 Task: Select Zoom In
Action: Mouse moved to (240, 180)
Screenshot: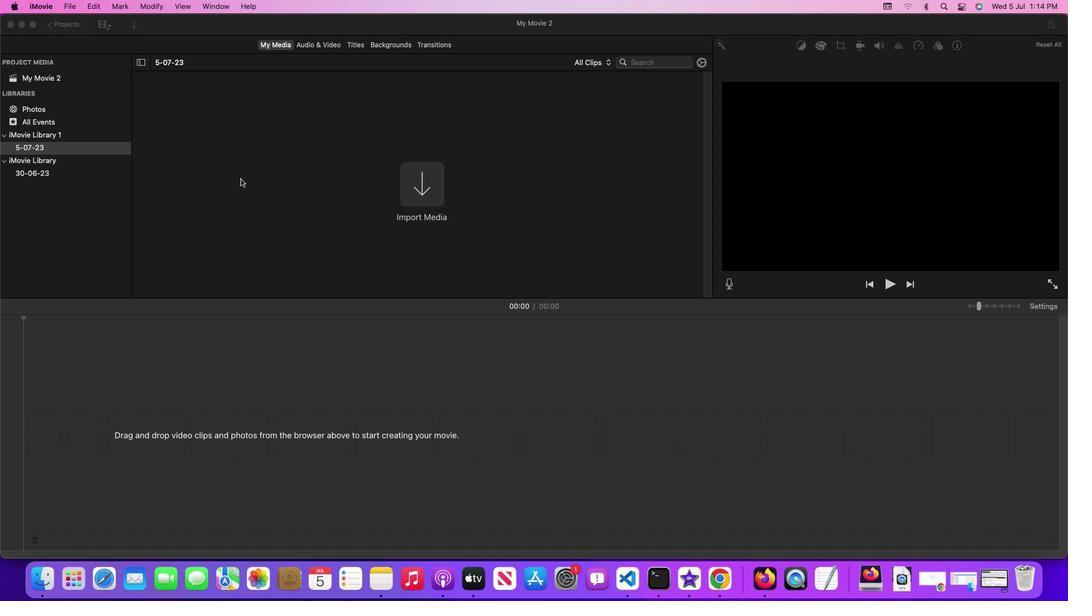 
Action: Mouse pressed left at (240, 180)
Screenshot: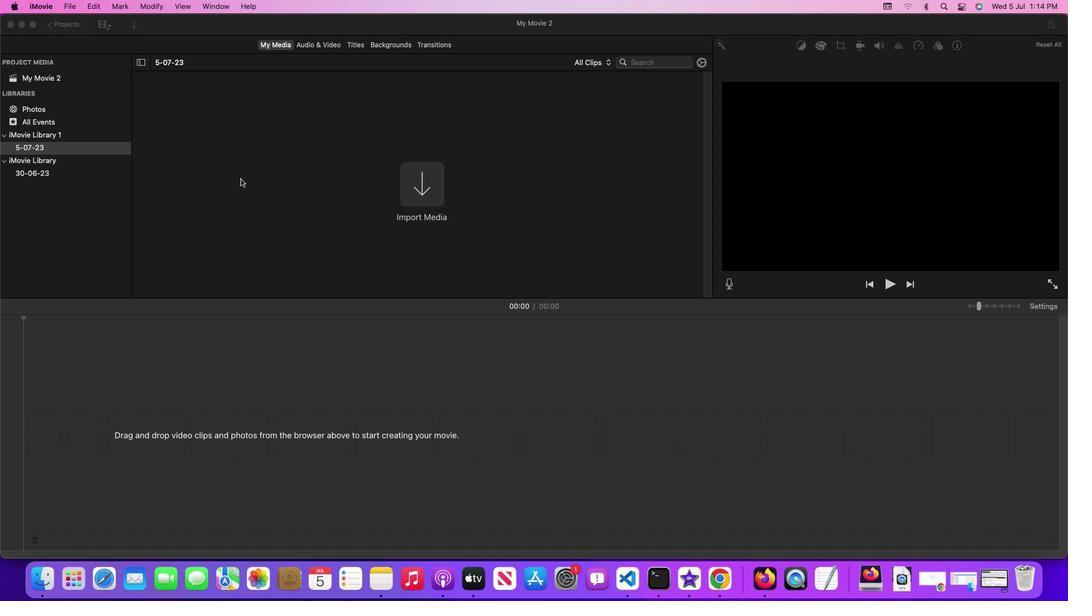 
Action: Mouse moved to (44, 3)
Screenshot: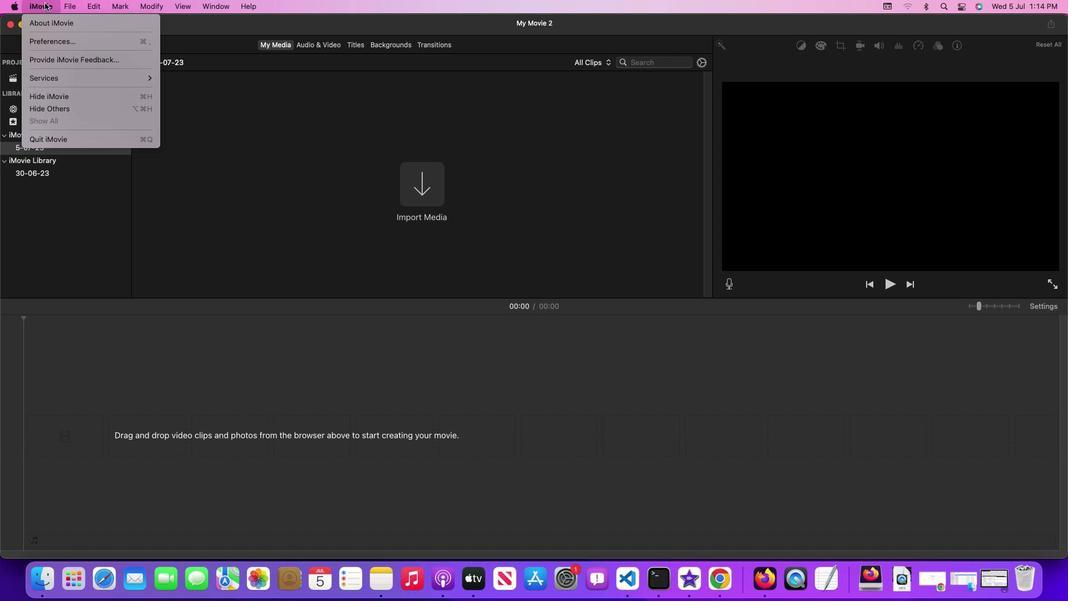 
Action: Mouse pressed left at (44, 3)
Screenshot: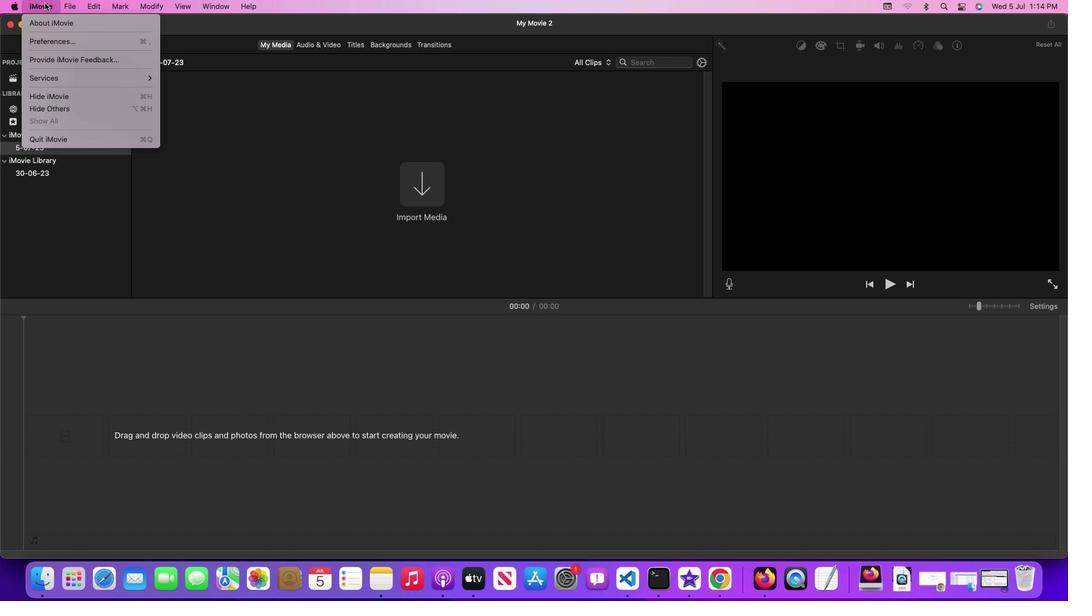 
Action: Mouse moved to (184, 97)
Screenshot: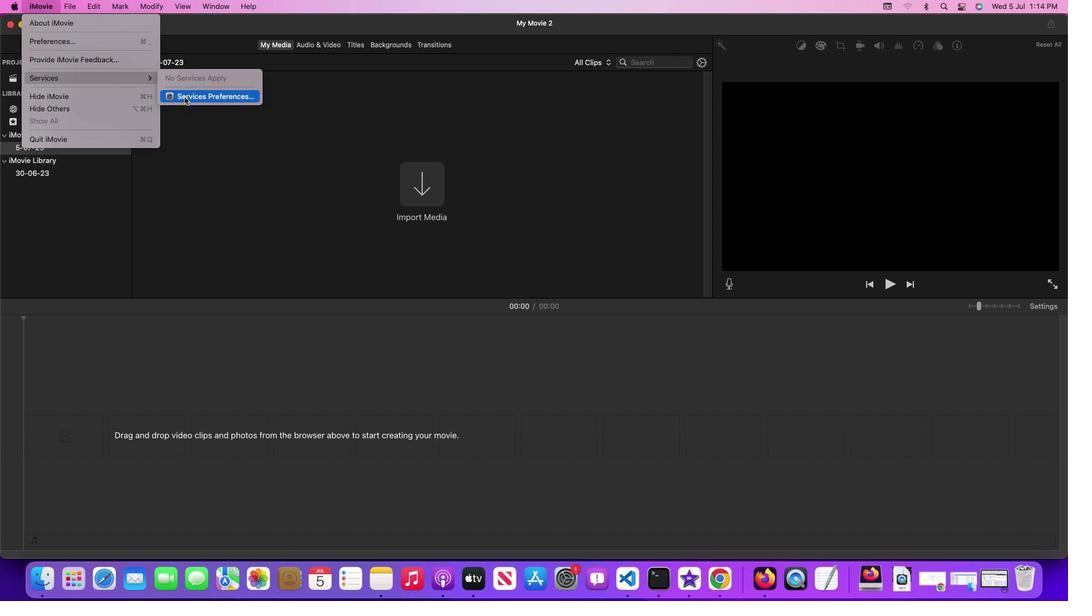 
Action: Mouse pressed left at (184, 97)
Screenshot: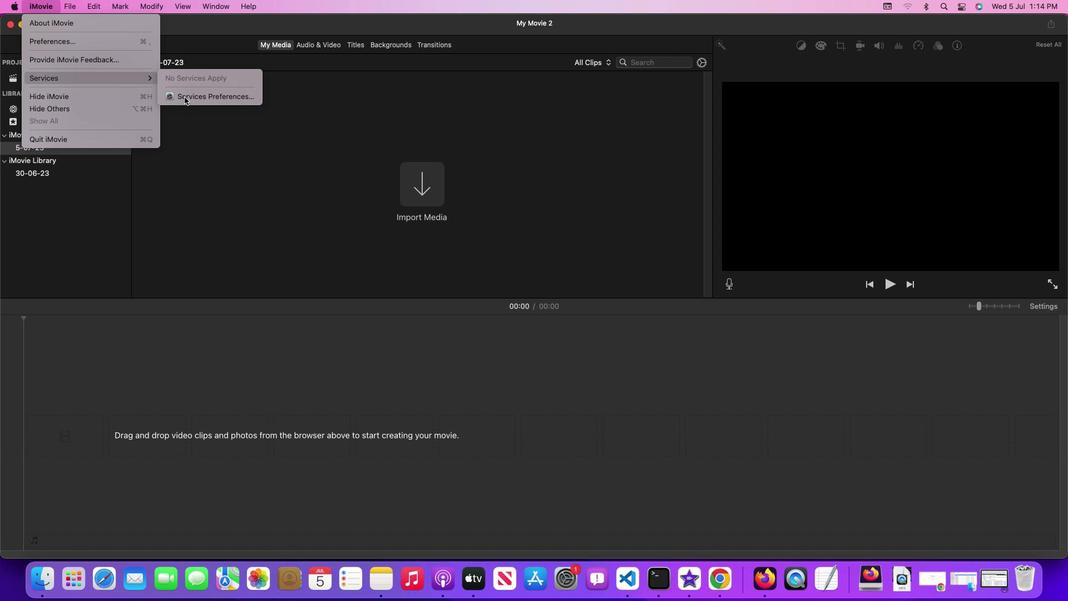 
Action: Mouse moved to (424, 169)
Screenshot: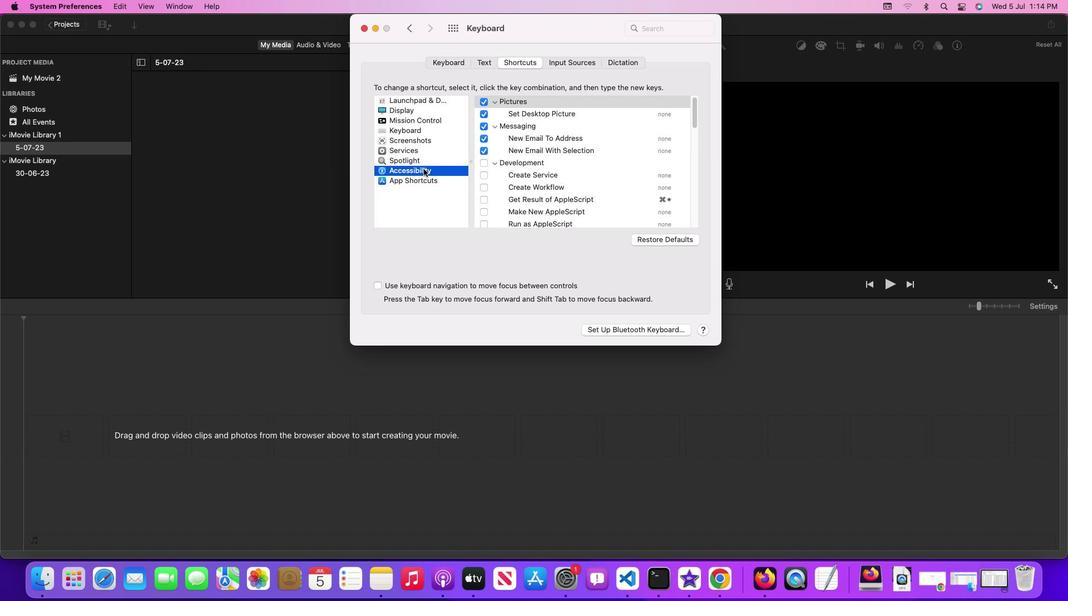 
Action: Mouse pressed left at (424, 169)
Screenshot: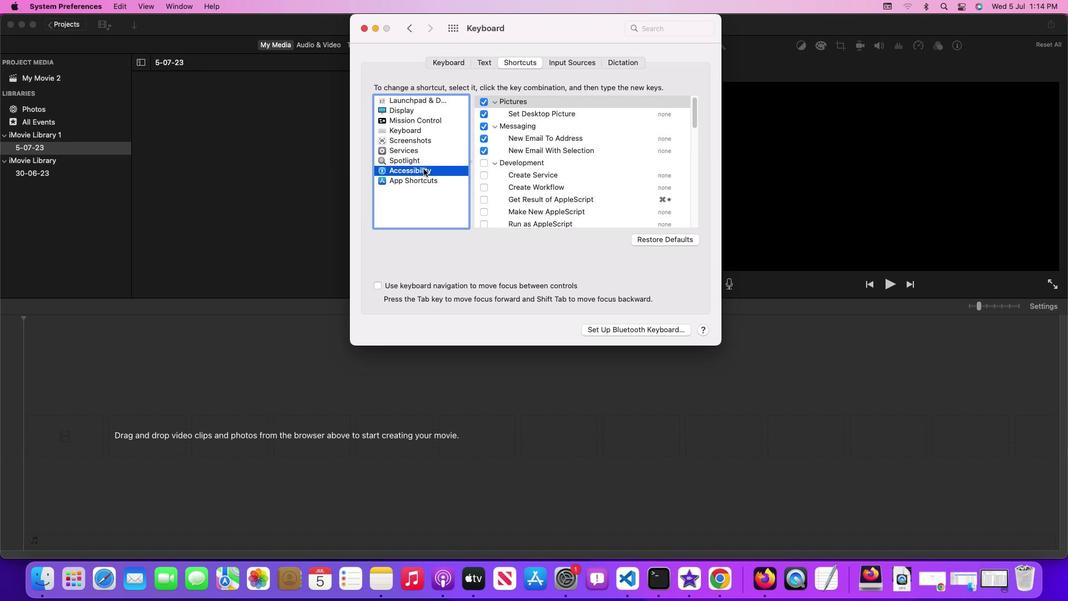 
Action: Mouse moved to (526, 148)
Screenshot: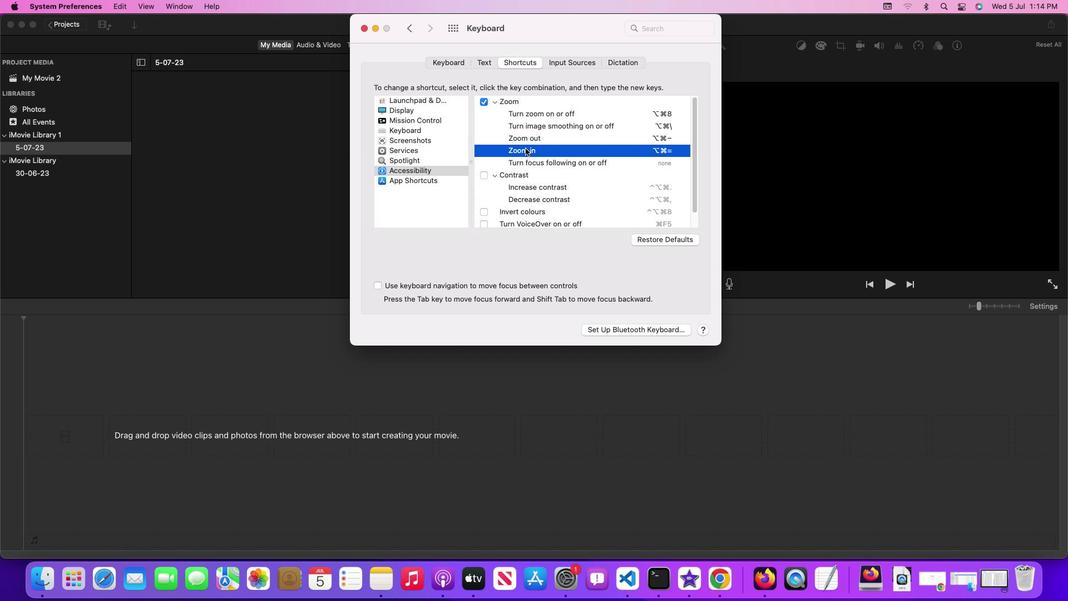 
Action: Mouse pressed left at (526, 148)
Screenshot: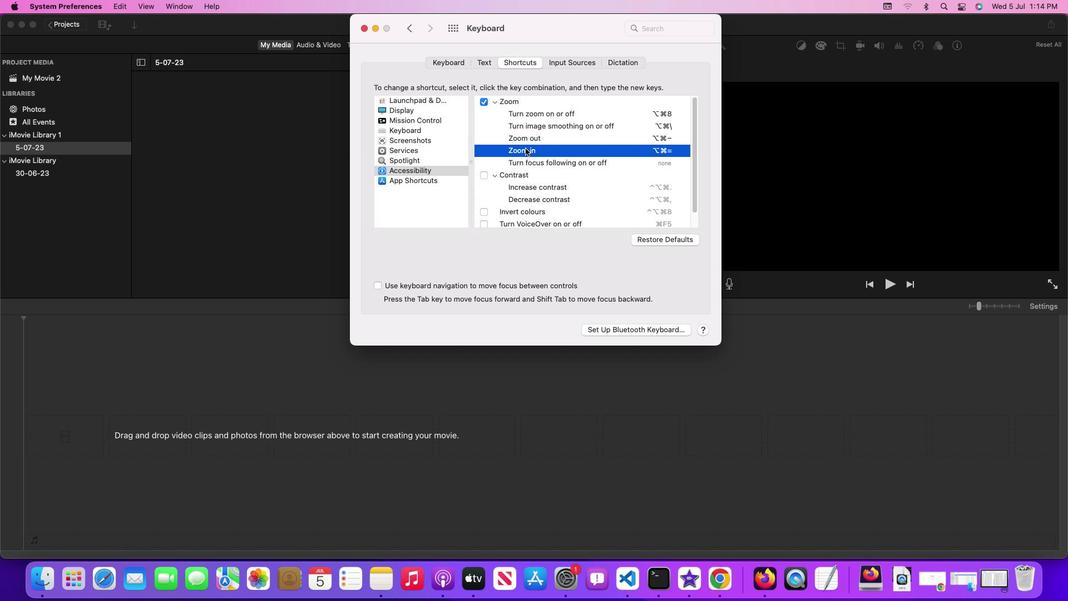 
Action: Mouse moved to (526, 148)
Screenshot: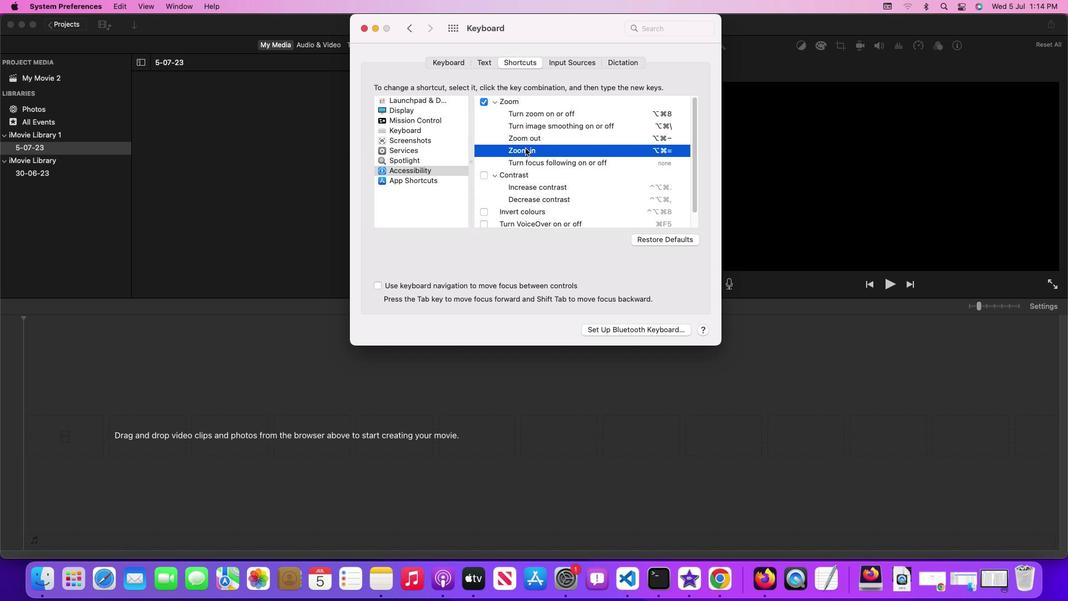 
